 Task: Add Siggi's Drinkable Raspberry Yogurt to the cart.
Action: Mouse pressed left at (18, 118)
Screenshot: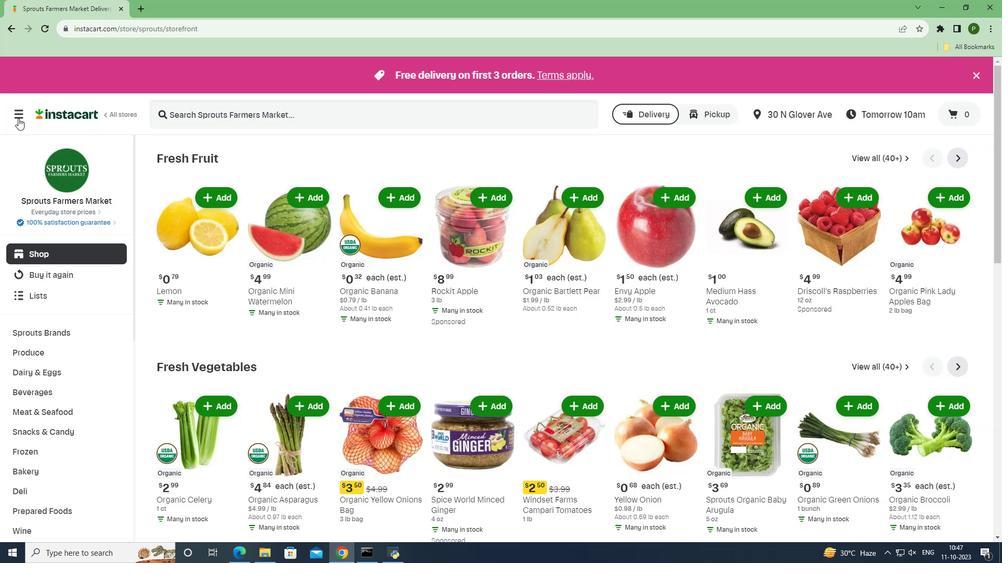 
Action: Mouse moved to (42, 275)
Screenshot: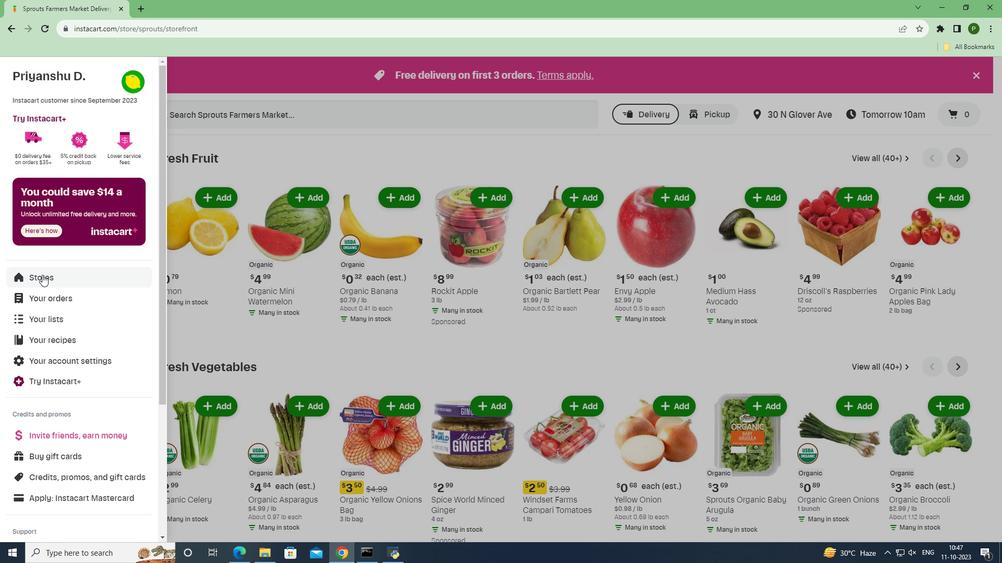 
Action: Mouse pressed left at (42, 275)
Screenshot: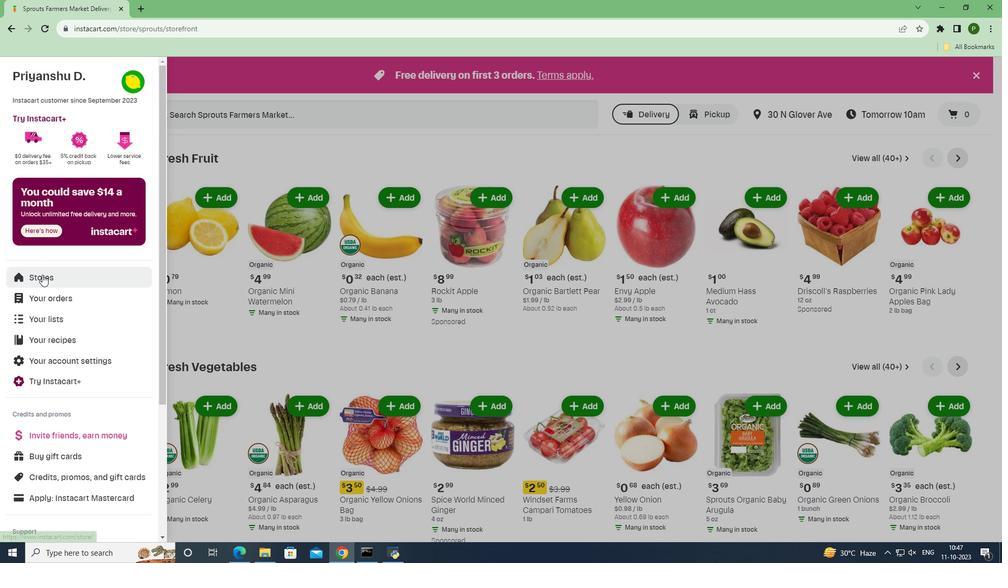 
Action: Mouse moved to (238, 121)
Screenshot: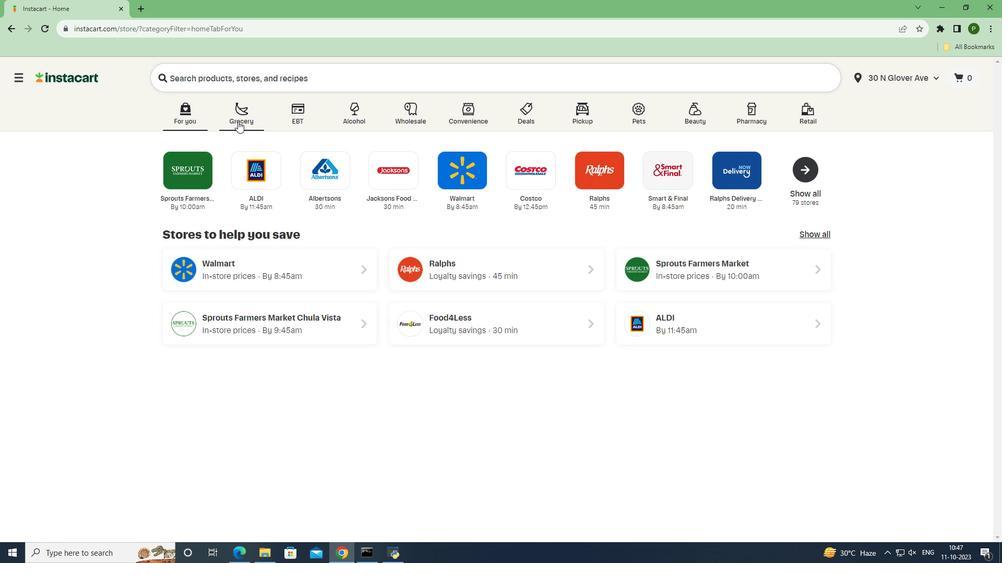 
Action: Mouse pressed left at (238, 121)
Screenshot: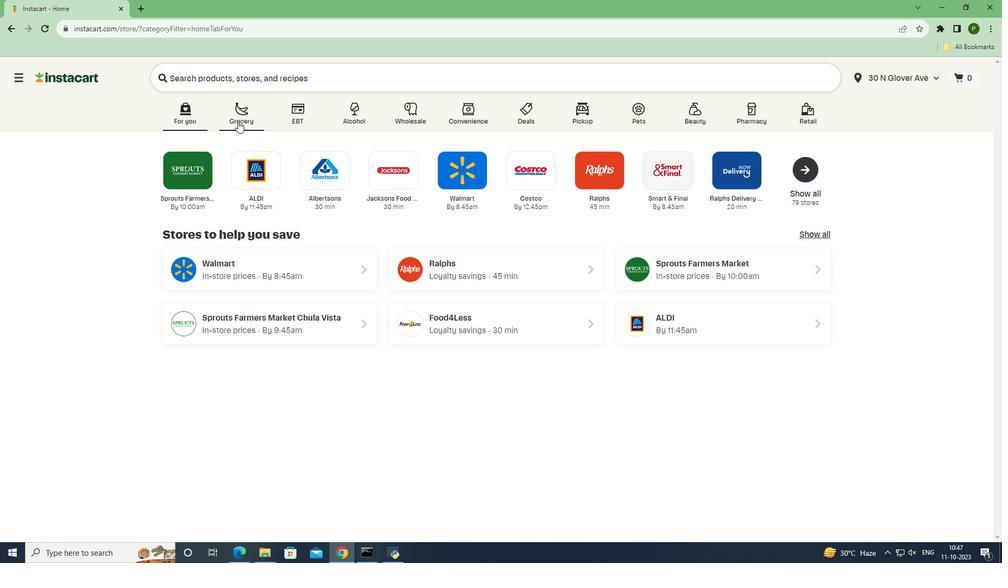 
Action: Mouse moved to (402, 238)
Screenshot: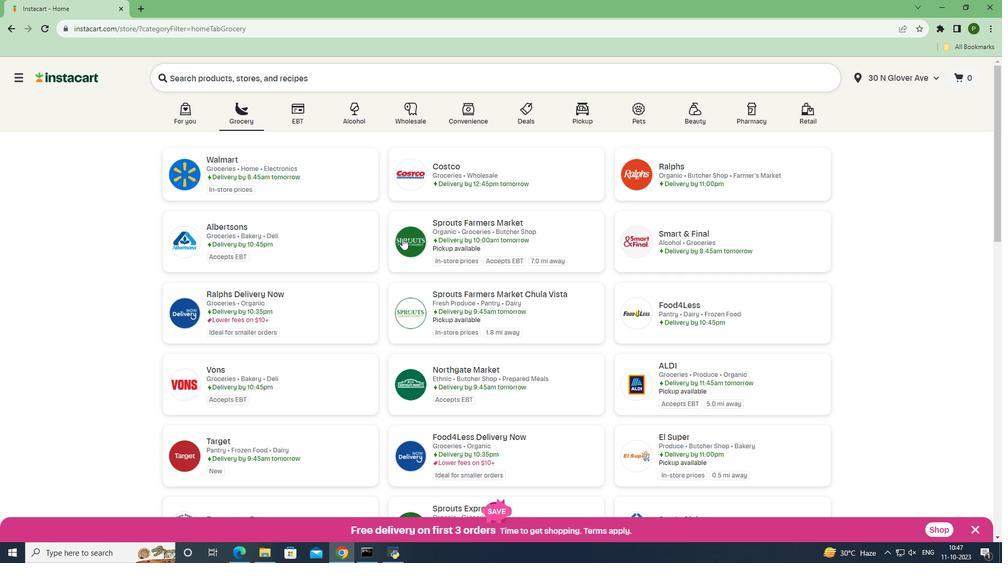 
Action: Mouse pressed left at (402, 238)
Screenshot: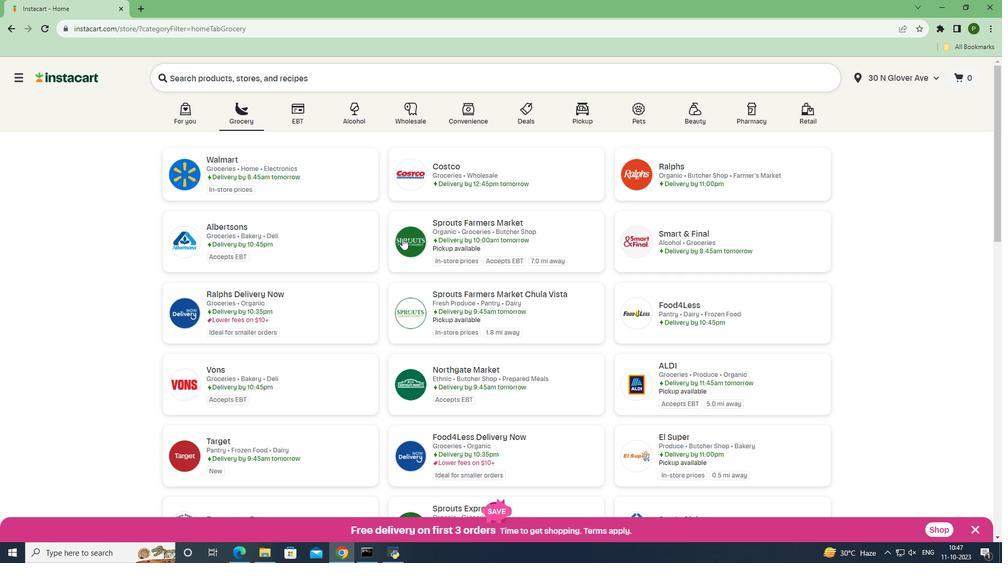 
Action: Mouse moved to (80, 376)
Screenshot: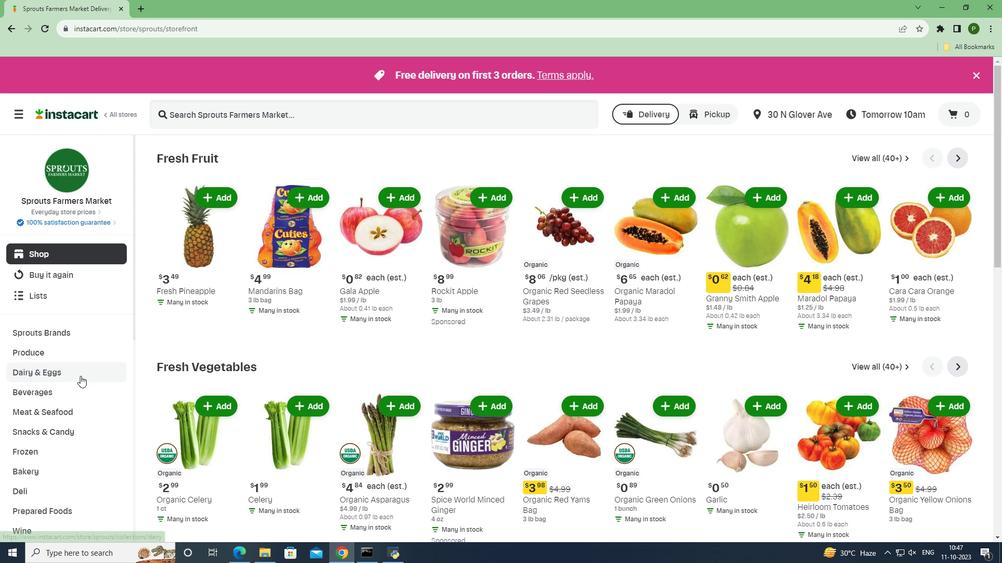 
Action: Mouse pressed left at (80, 376)
Screenshot: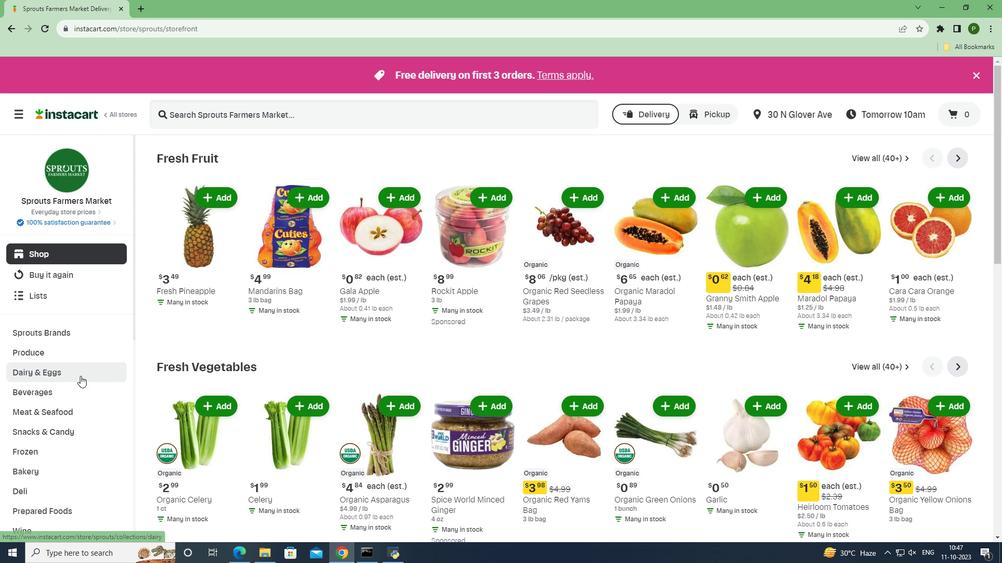 
Action: Mouse moved to (54, 451)
Screenshot: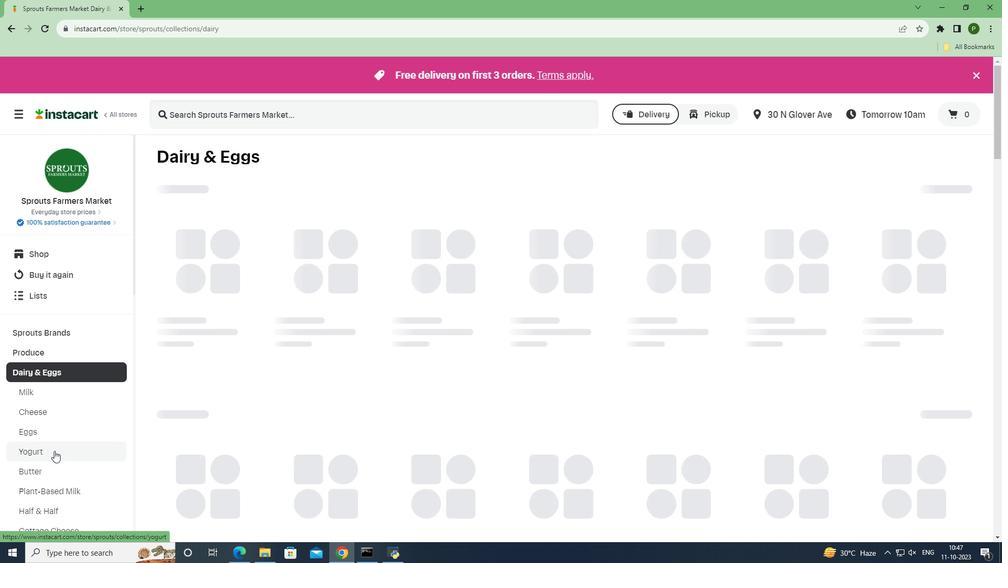 
Action: Mouse pressed left at (54, 451)
Screenshot: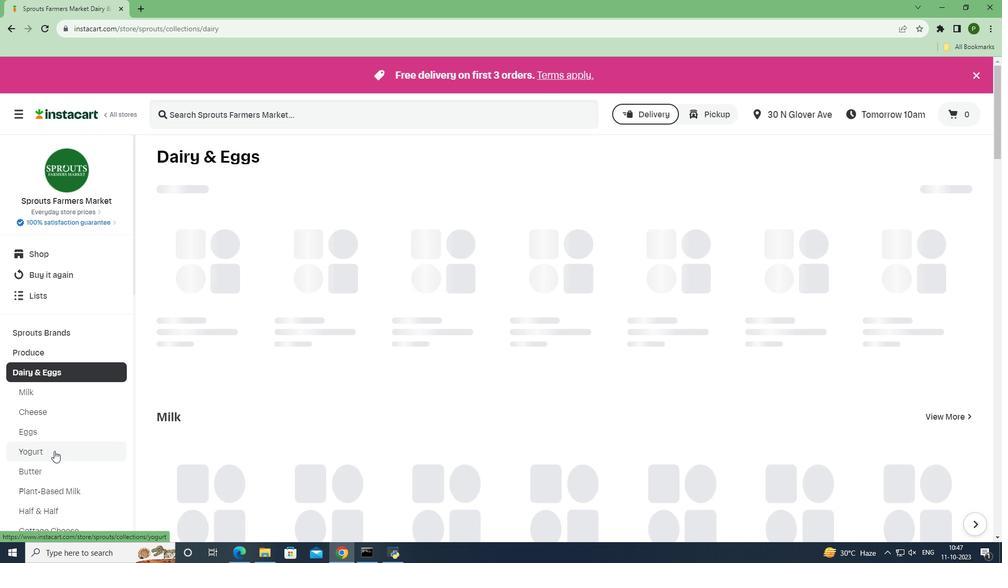 
Action: Mouse moved to (206, 116)
Screenshot: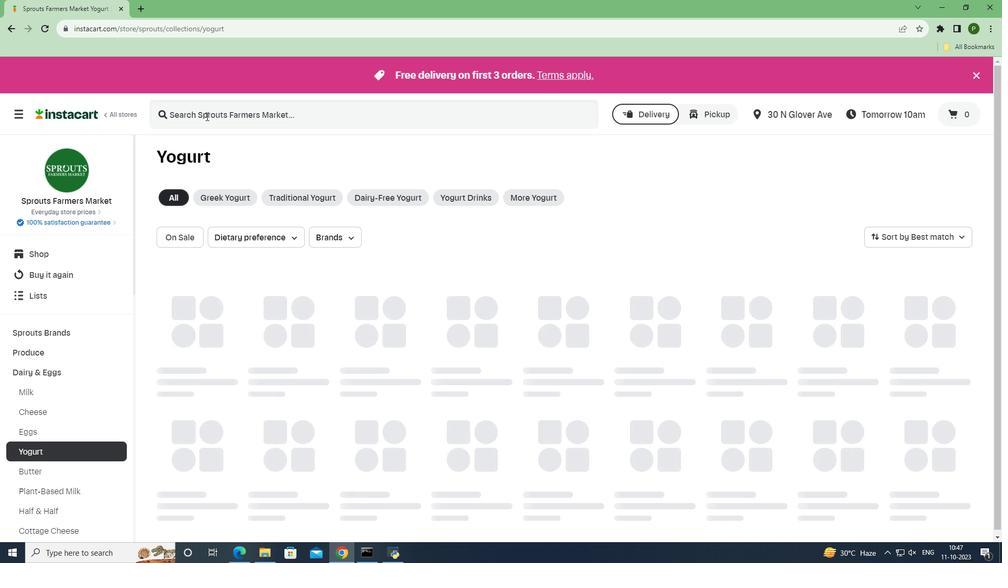
Action: Mouse pressed left at (206, 116)
Screenshot: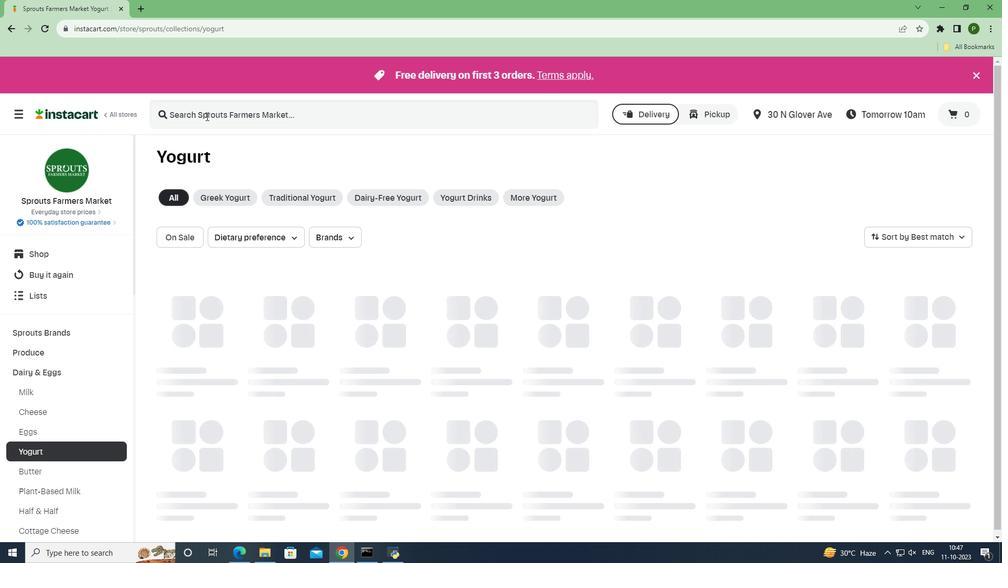 
Action: Key pressed <Key.caps_lock>S<Key.caps_lock>iggi's<Key.space><Key.caps_lock>D<Key.caps_lock>rinkable<Key.space><Key.caps_lock>R<Key.caps_lock>aspberry<Key.space><Key.caps_lock>Y<Key.caps_lock>ogurt<Key.space><Key.enter>
Screenshot: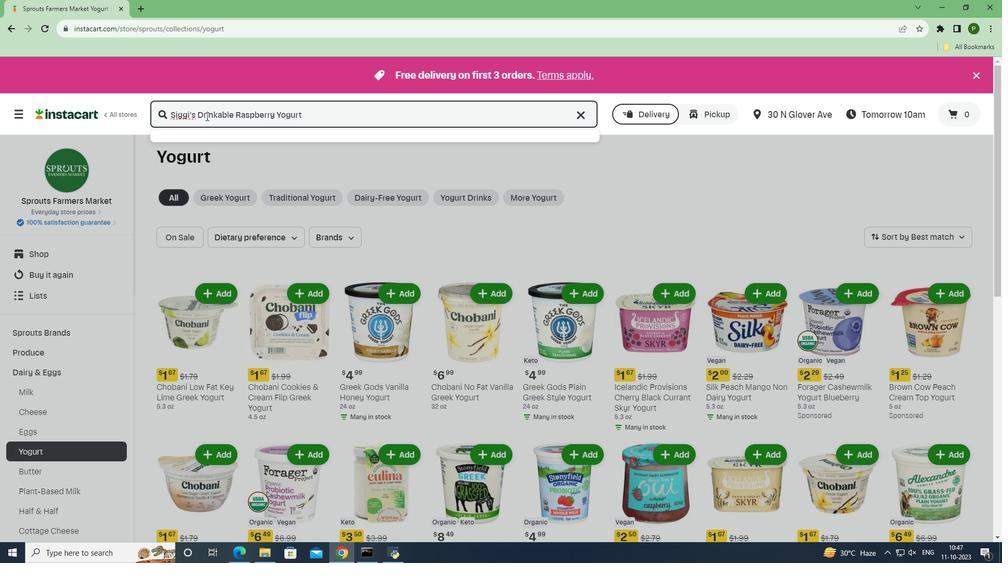 
Action: Mouse moved to (293, 218)
Screenshot: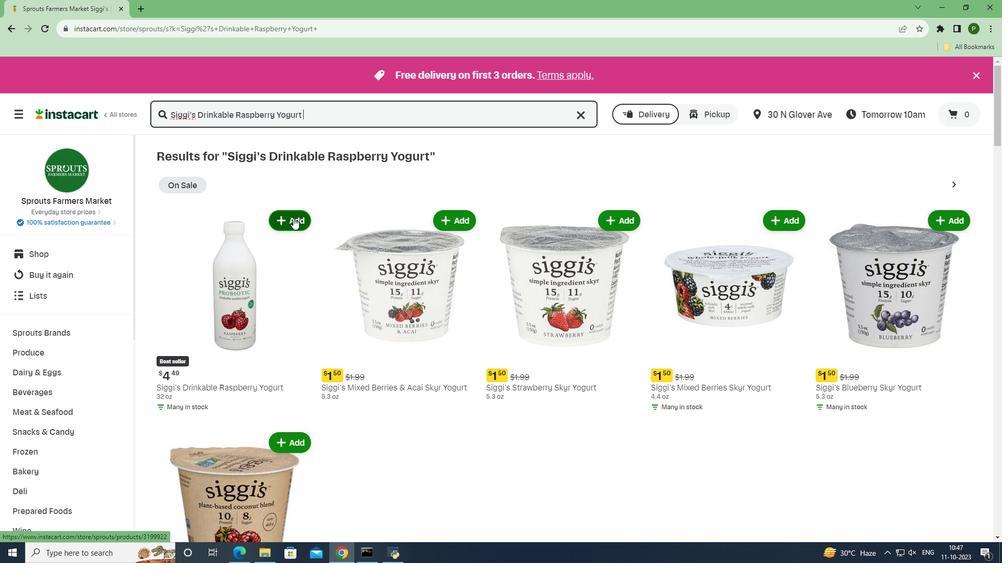 
Action: Mouse pressed left at (293, 218)
Screenshot: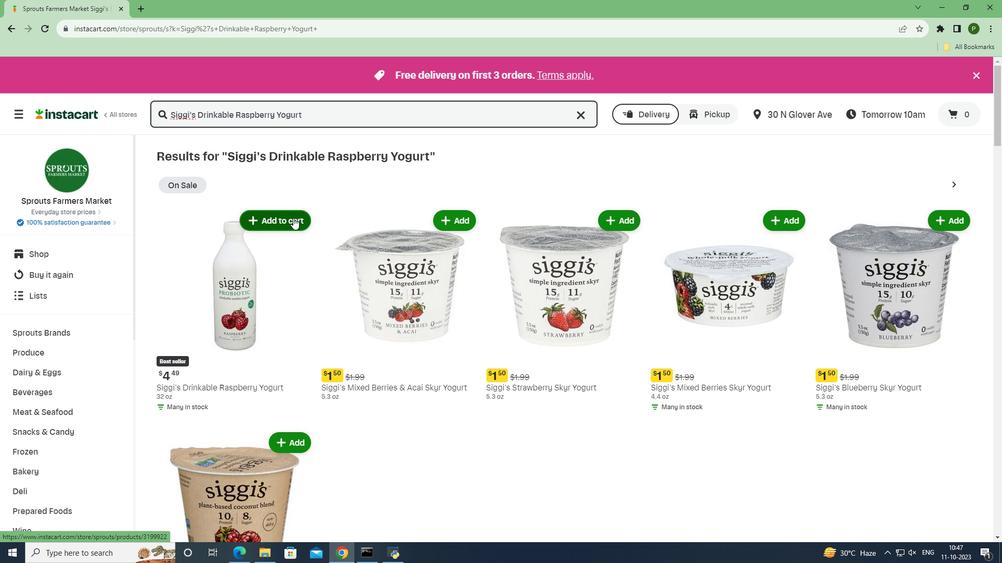 
Action: Mouse moved to (307, 328)
Screenshot: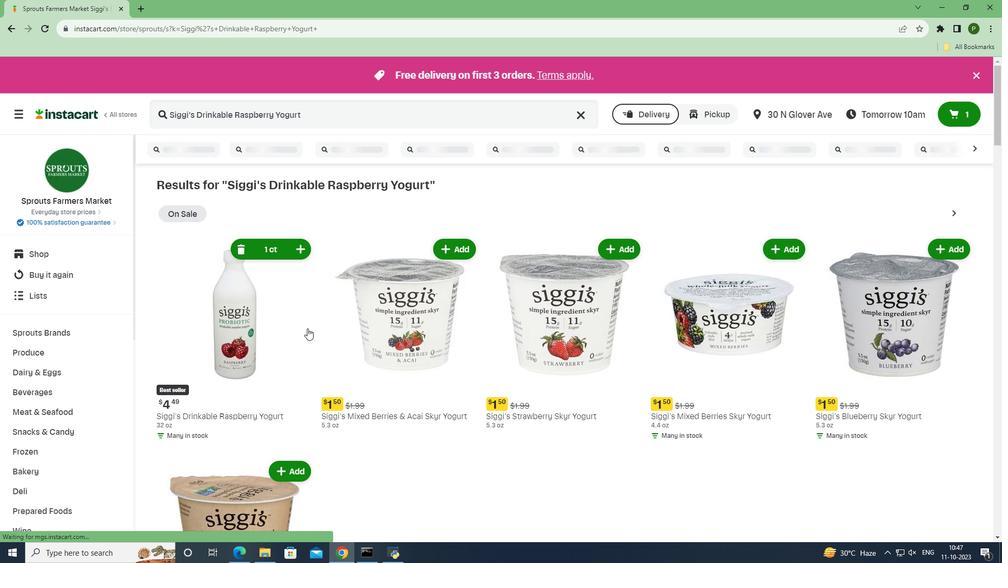 
